 Task: Create a section Continuous Delivery Sprint and in the section, add a milestone Compliance Management in the project AgileOpus
Action: Mouse moved to (649, 465)
Screenshot: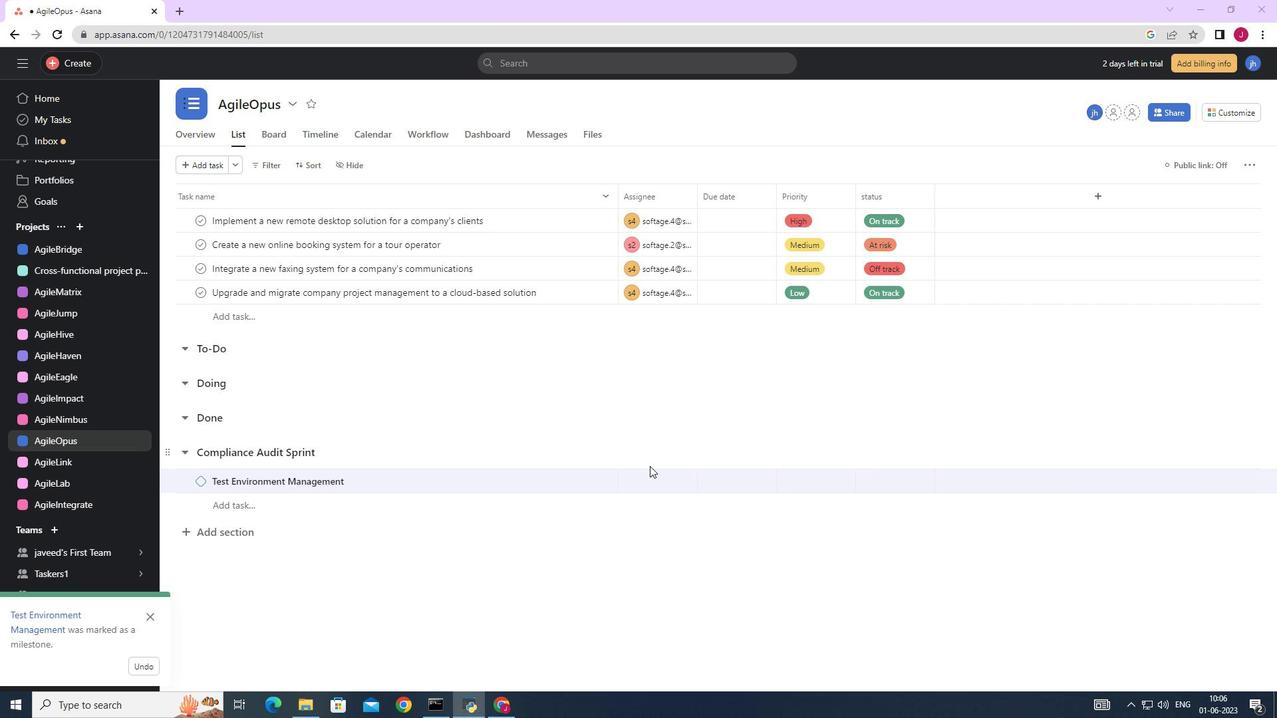 
Action: Mouse scrolled (649, 464) with delta (0, 0)
Screenshot: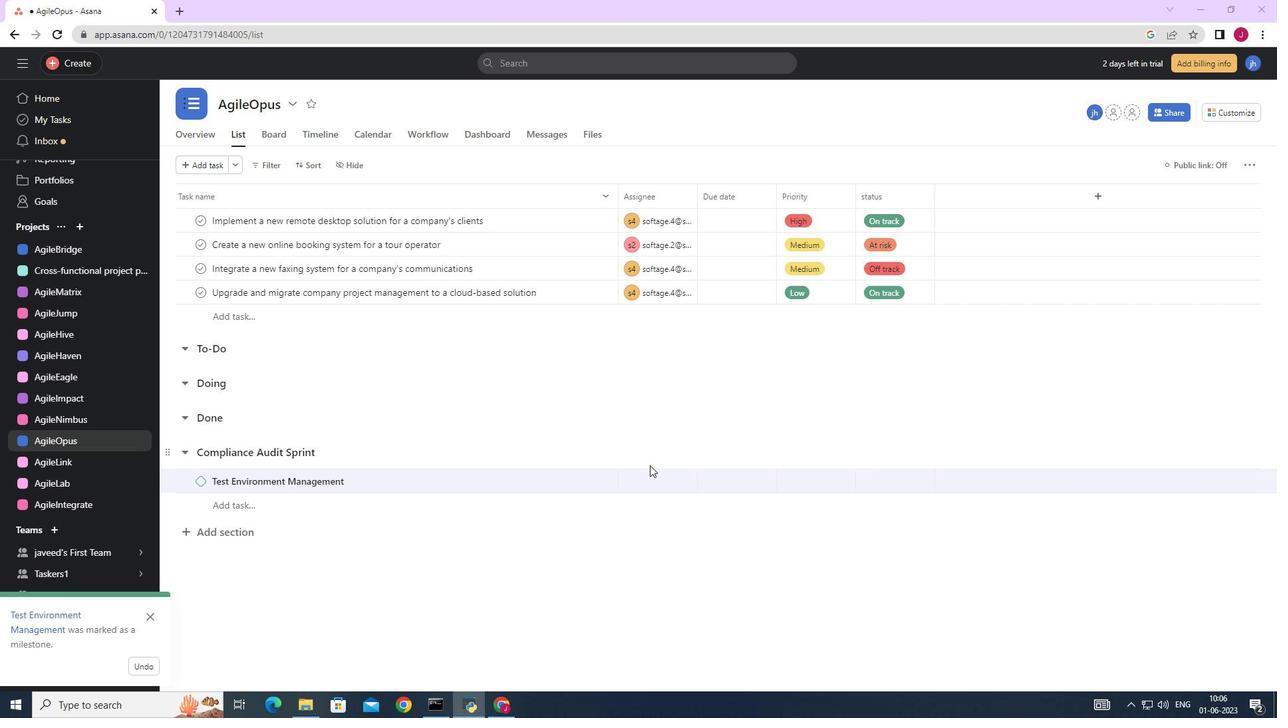 
Action: Mouse scrolled (649, 464) with delta (0, 0)
Screenshot: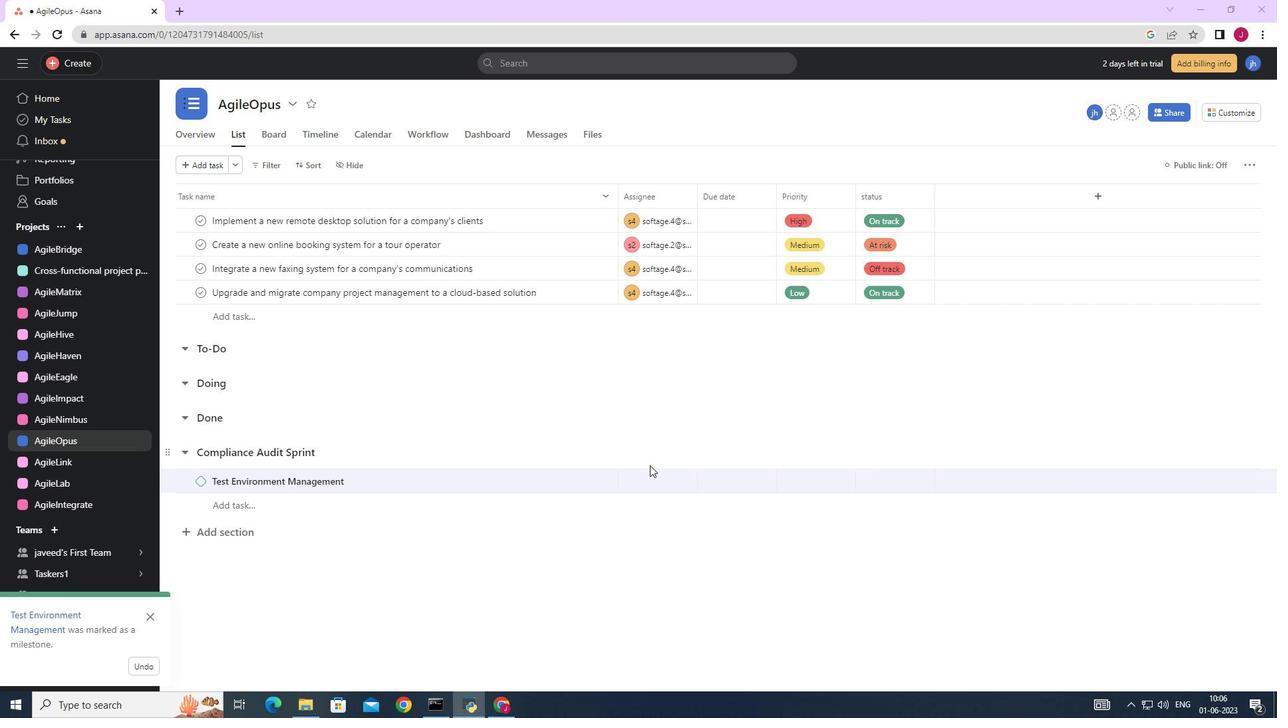 
Action: Mouse moved to (222, 532)
Screenshot: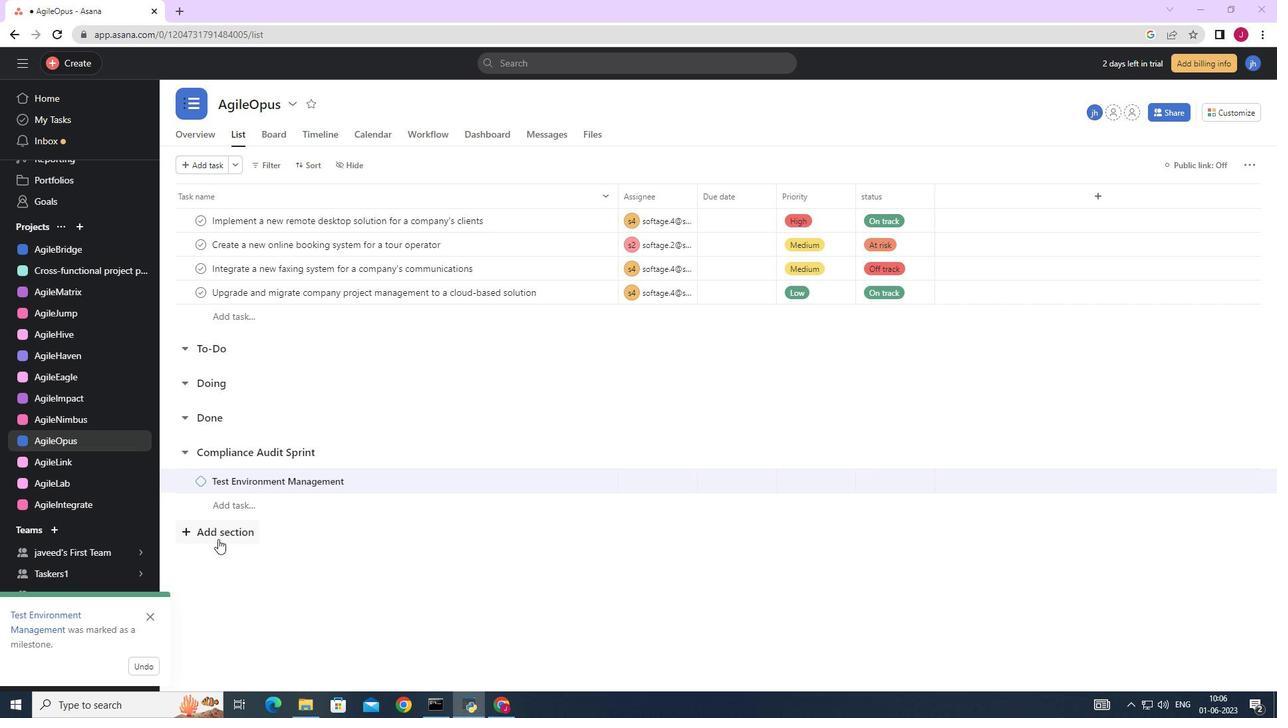 
Action: Mouse pressed left at (222, 532)
Screenshot: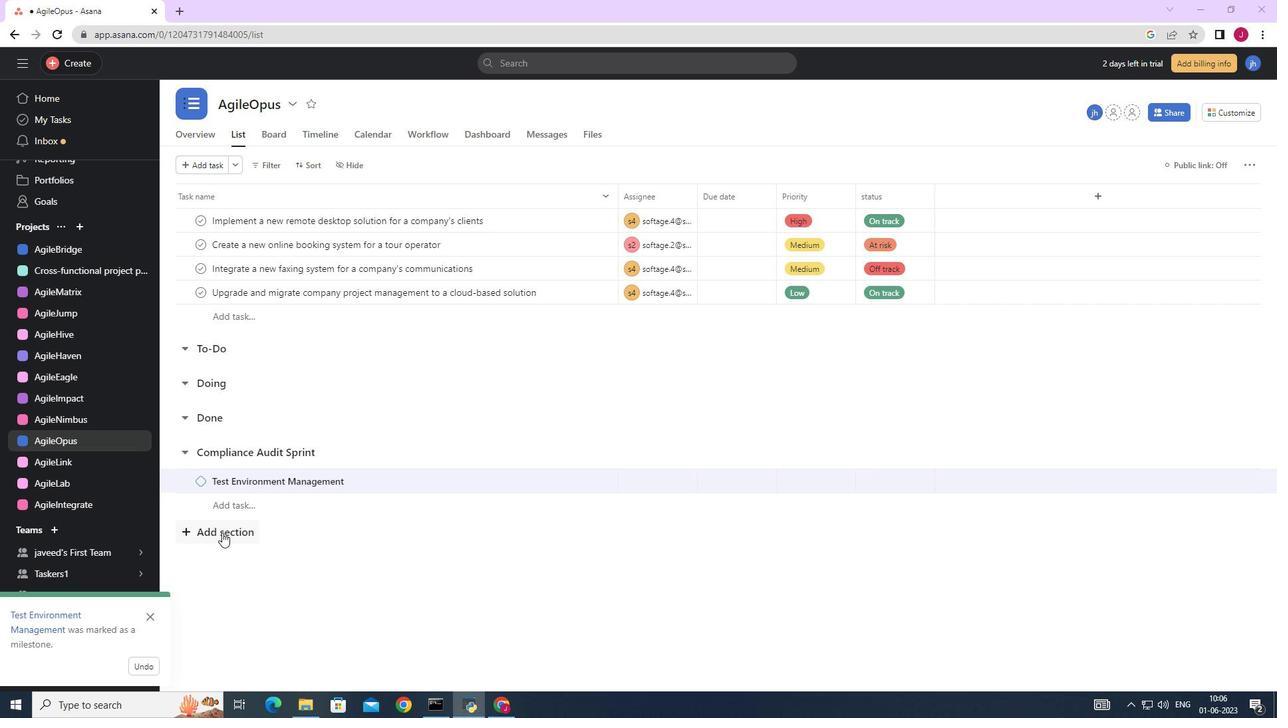
Action: Mouse moved to (222, 532)
Screenshot: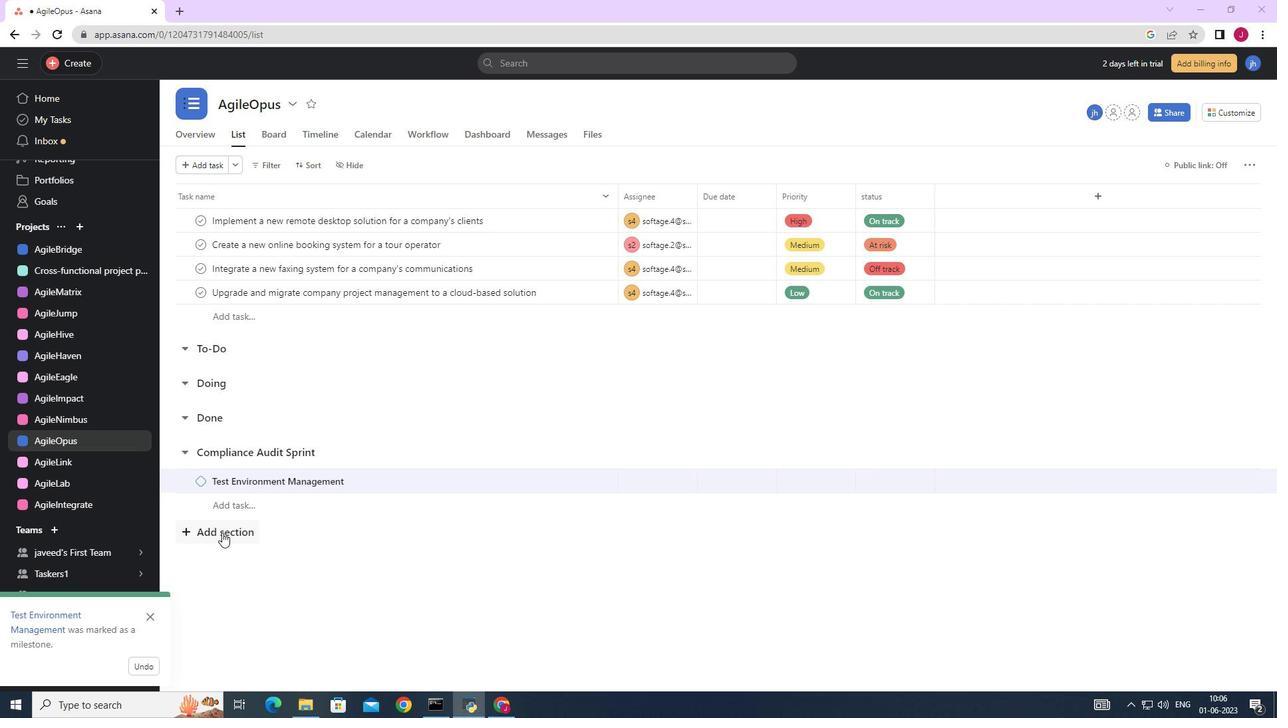 
Action: Key pressed <Key.caps_lock>C<Key.caps_lock>ontinuous<Key.space><Key.caps_lock>D<Key.caps_lock>ev<Key.backspace>livery<Key.space><Key.caps_lock>S<Key.caps_lock>print<Key.enter><Key.caps_lock>C<Key.caps_lock>ompliance<Key.space><Key.caps_lock>M<Key.caps_lock>anagement
Screenshot: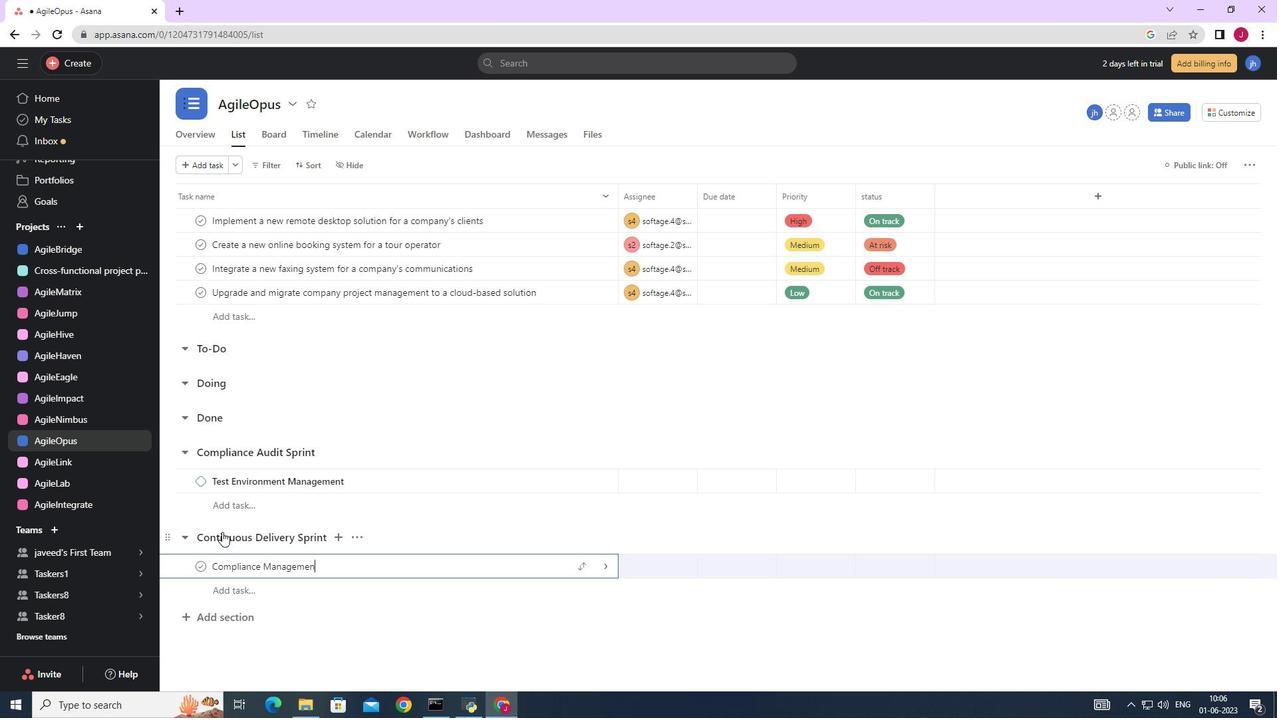 
Action: Mouse moved to (604, 569)
Screenshot: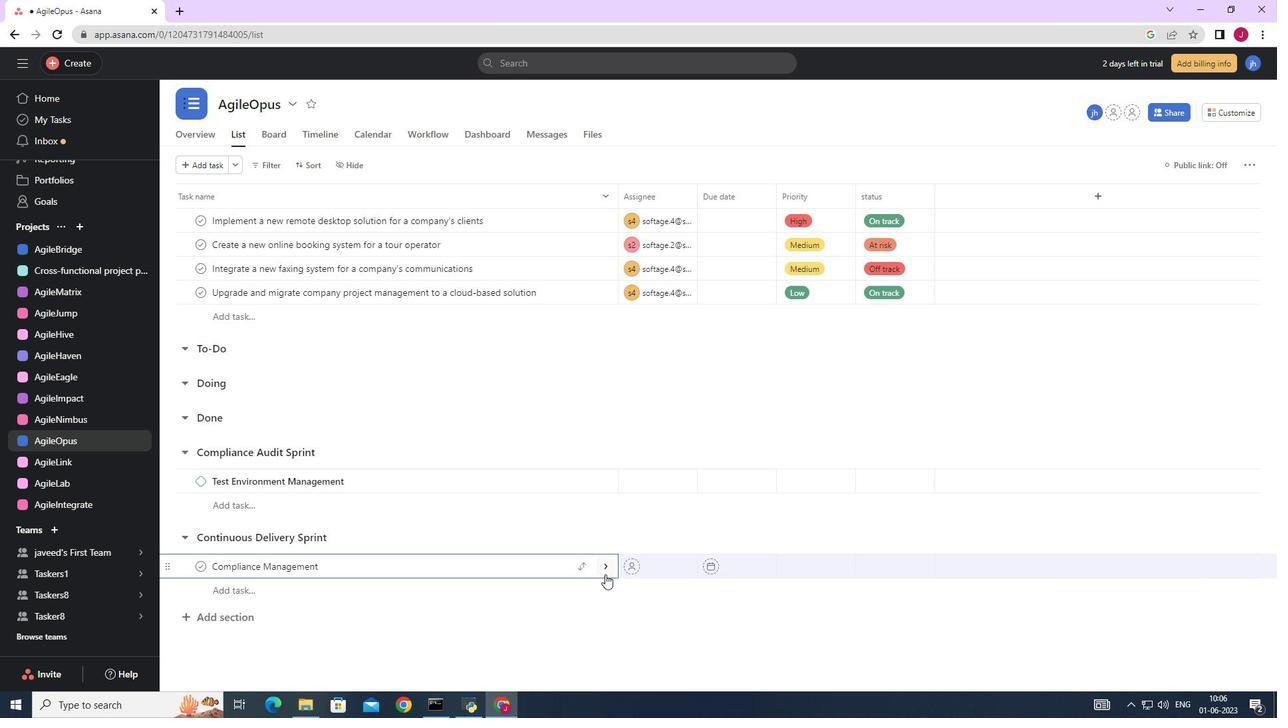 
Action: Mouse pressed left at (604, 569)
Screenshot: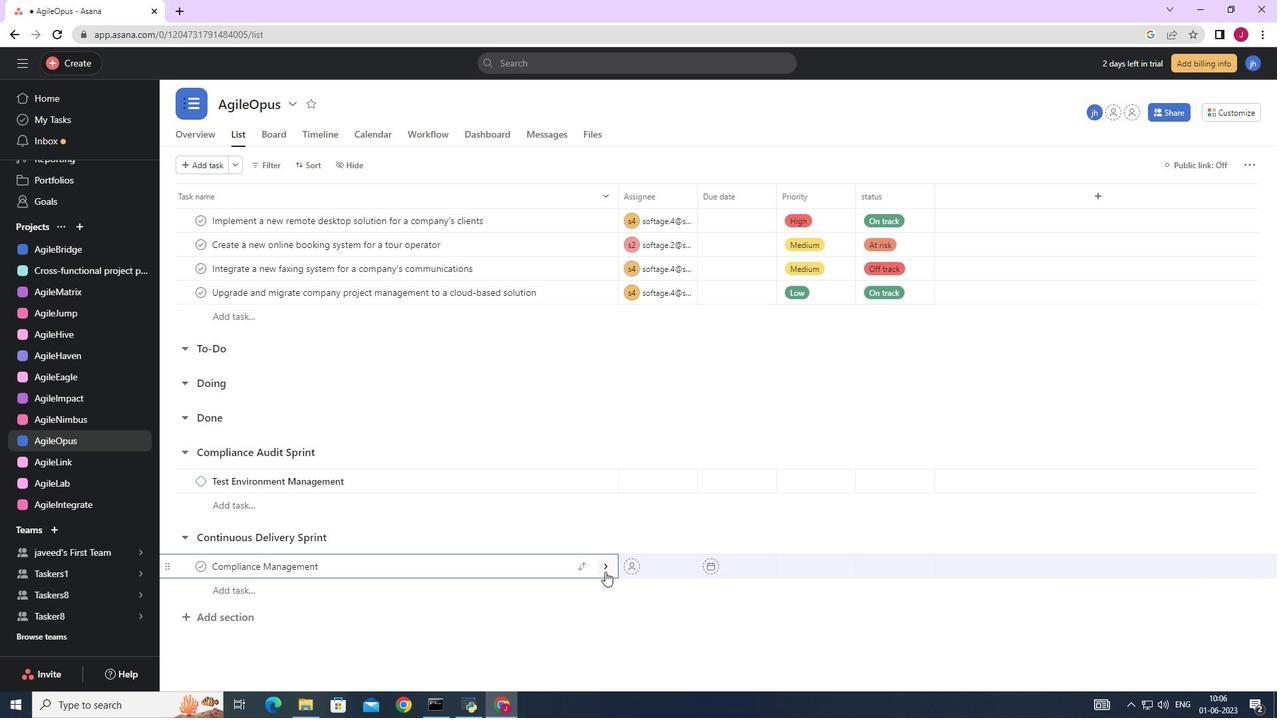 
Action: Mouse moved to (1233, 166)
Screenshot: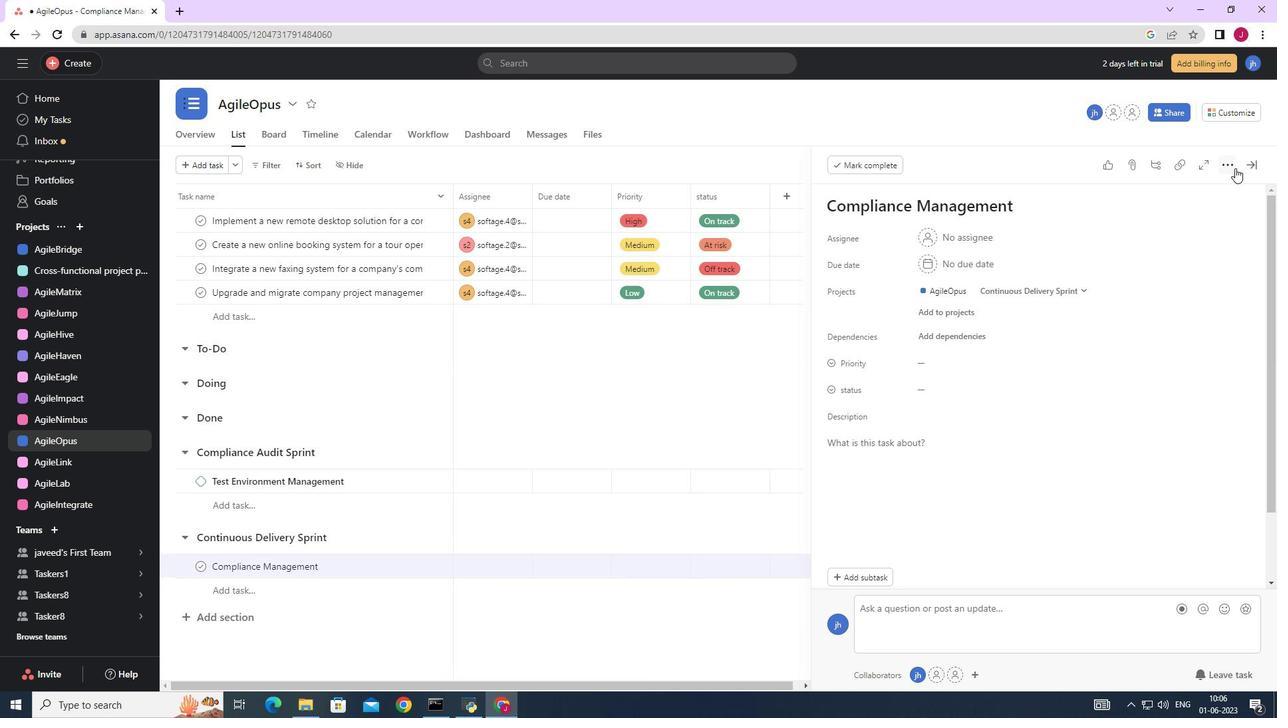
Action: Mouse pressed left at (1233, 166)
Screenshot: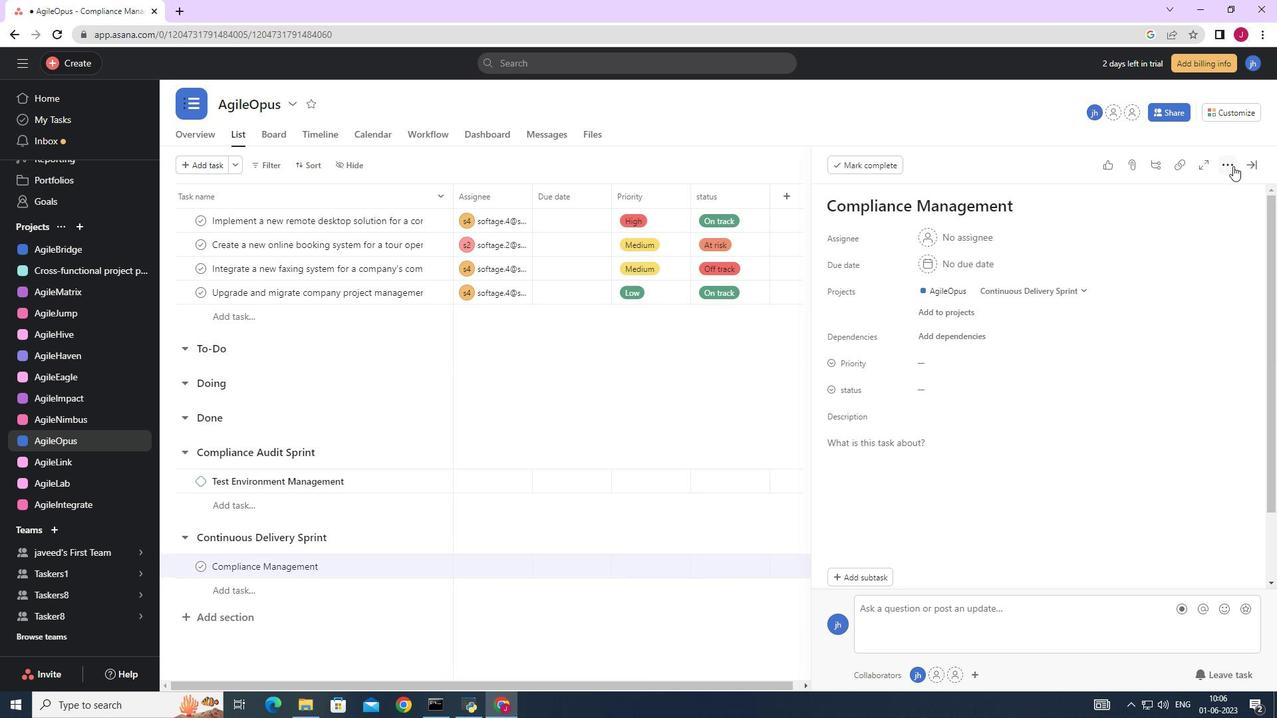 
Action: Mouse moved to (1107, 217)
Screenshot: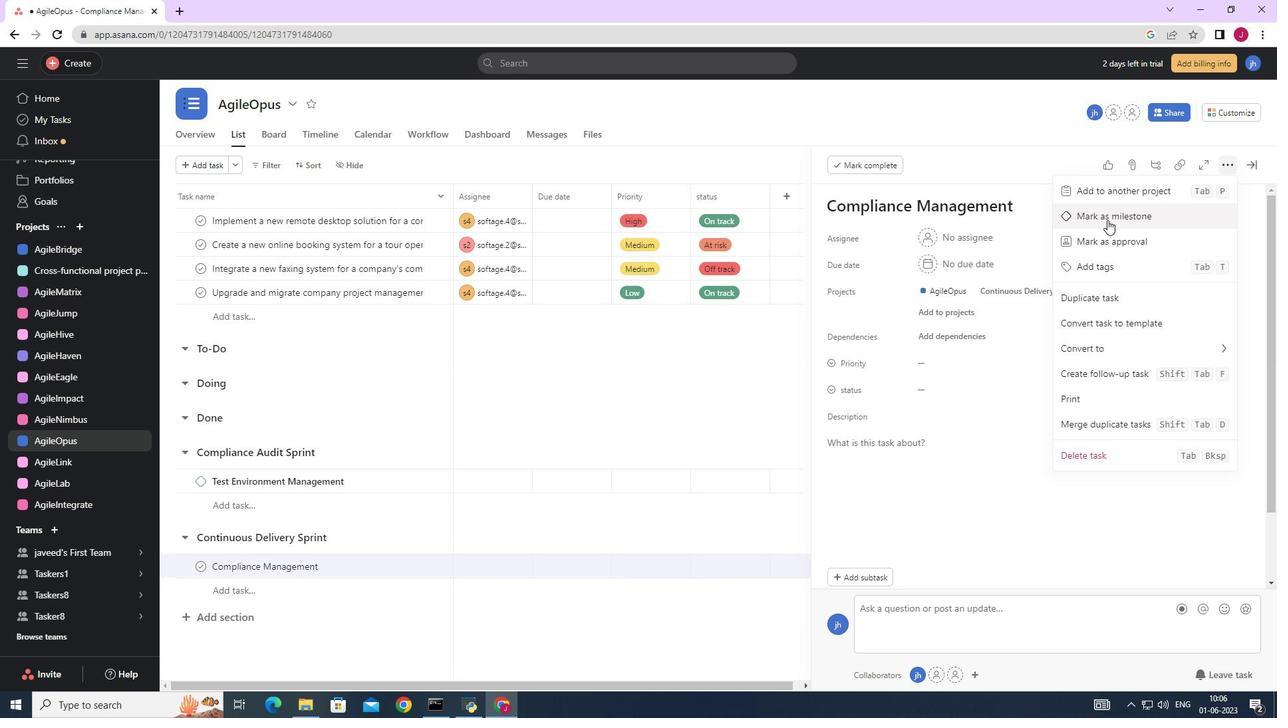 
Action: Mouse pressed left at (1107, 217)
Screenshot: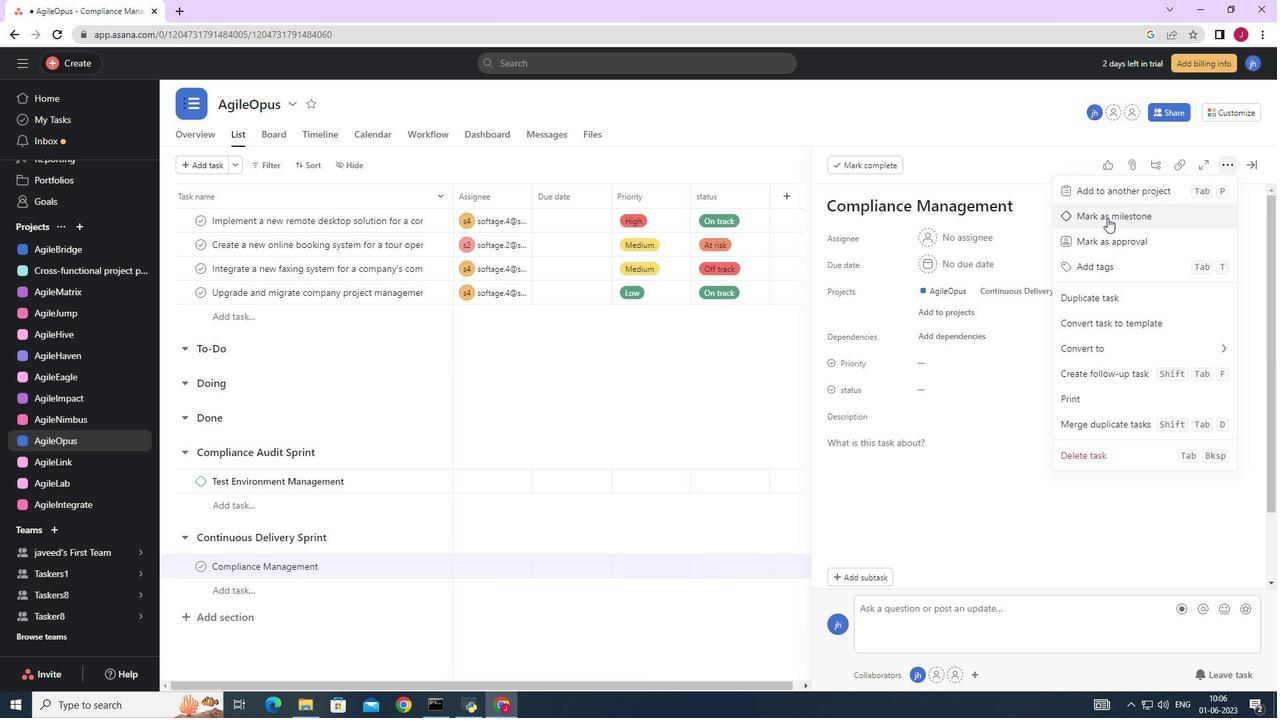 
Action: Mouse moved to (1251, 163)
Screenshot: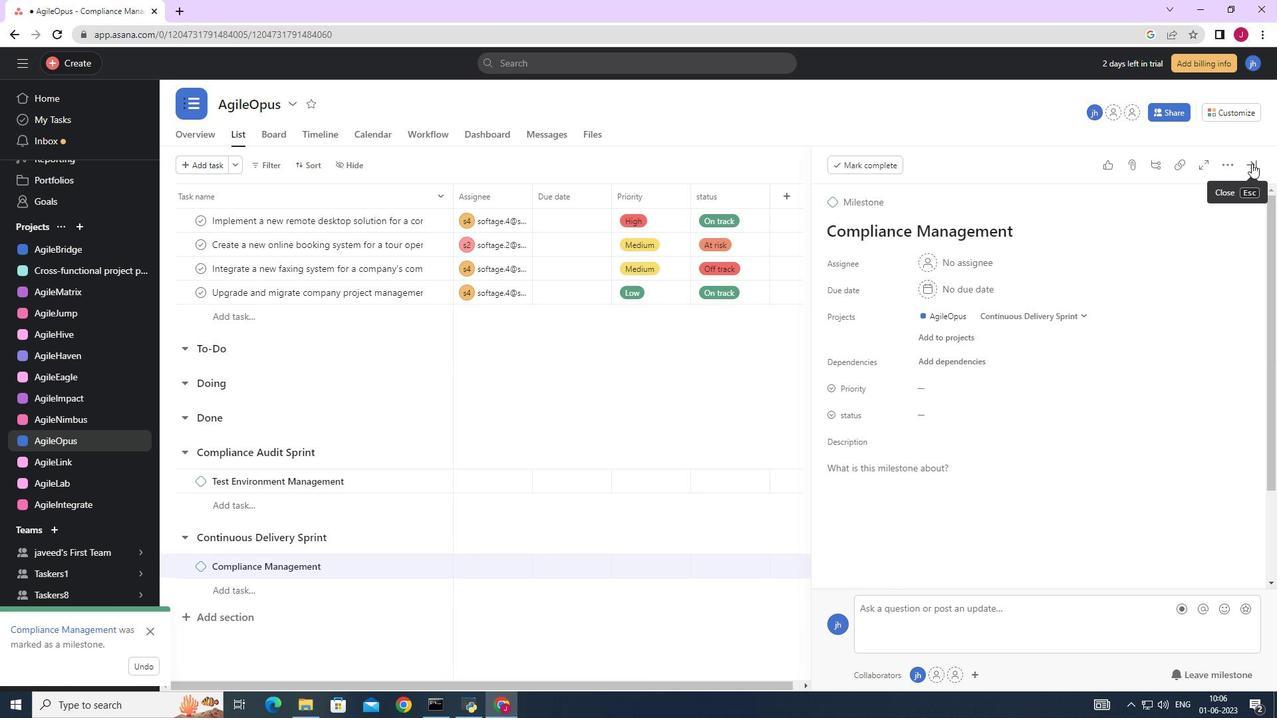 
Action: Mouse pressed left at (1251, 163)
Screenshot: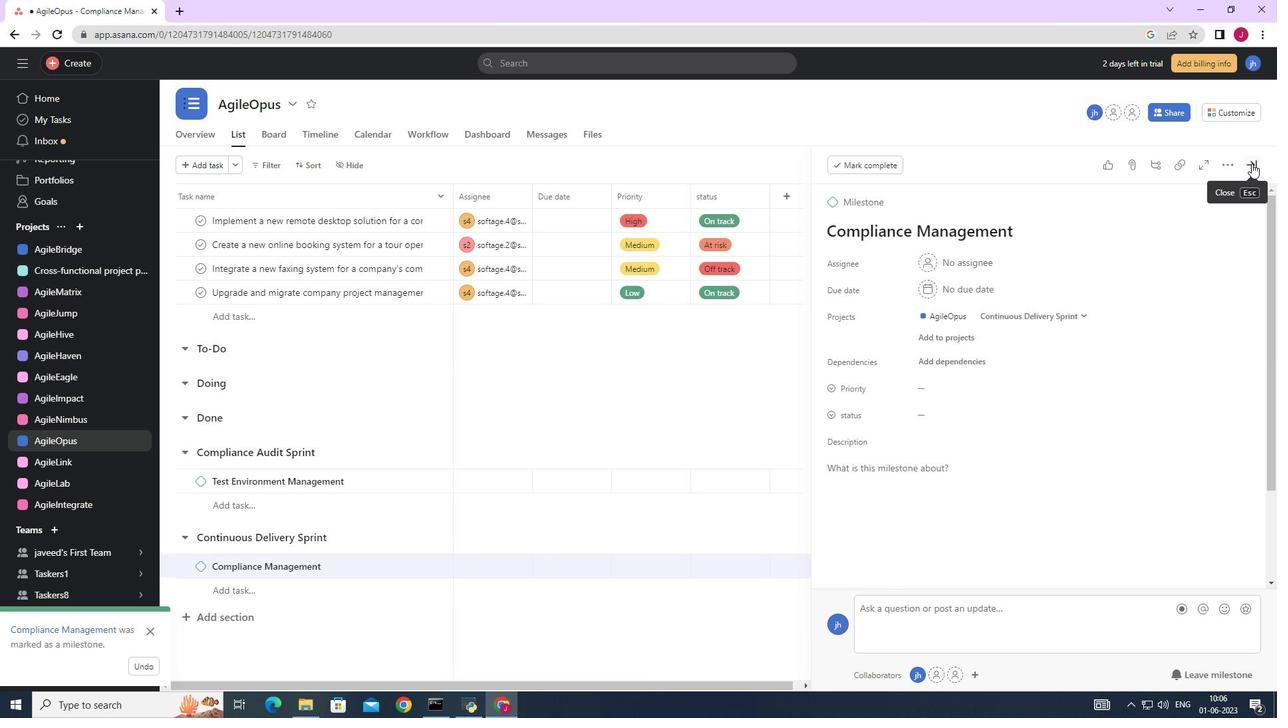 
Action: Mouse moved to (692, 522)
Screenshot: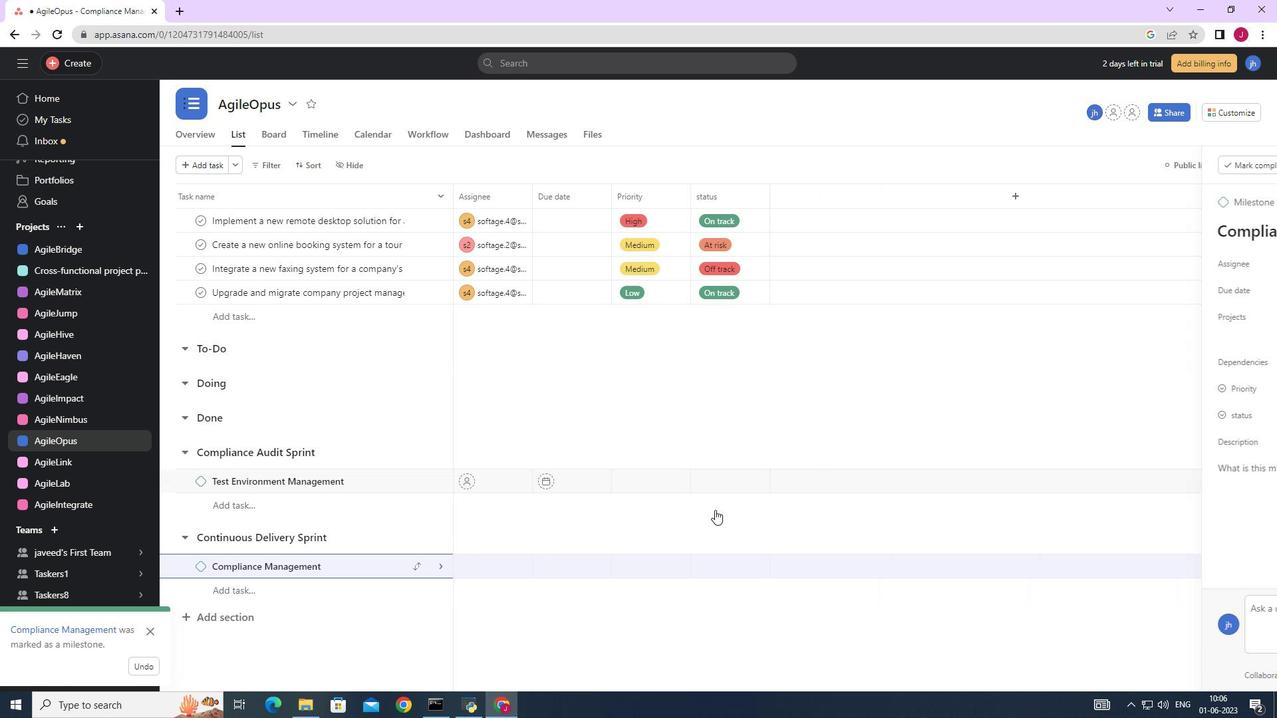 
